Task: Add the task  Implement a feature for users to share content with friends to the section Customer Satisfaction Sprint in the project UniTech and add a Due Date to the respective task as 2023/11/13.
Action: Mouse moved to (815, 595)
Screenshot: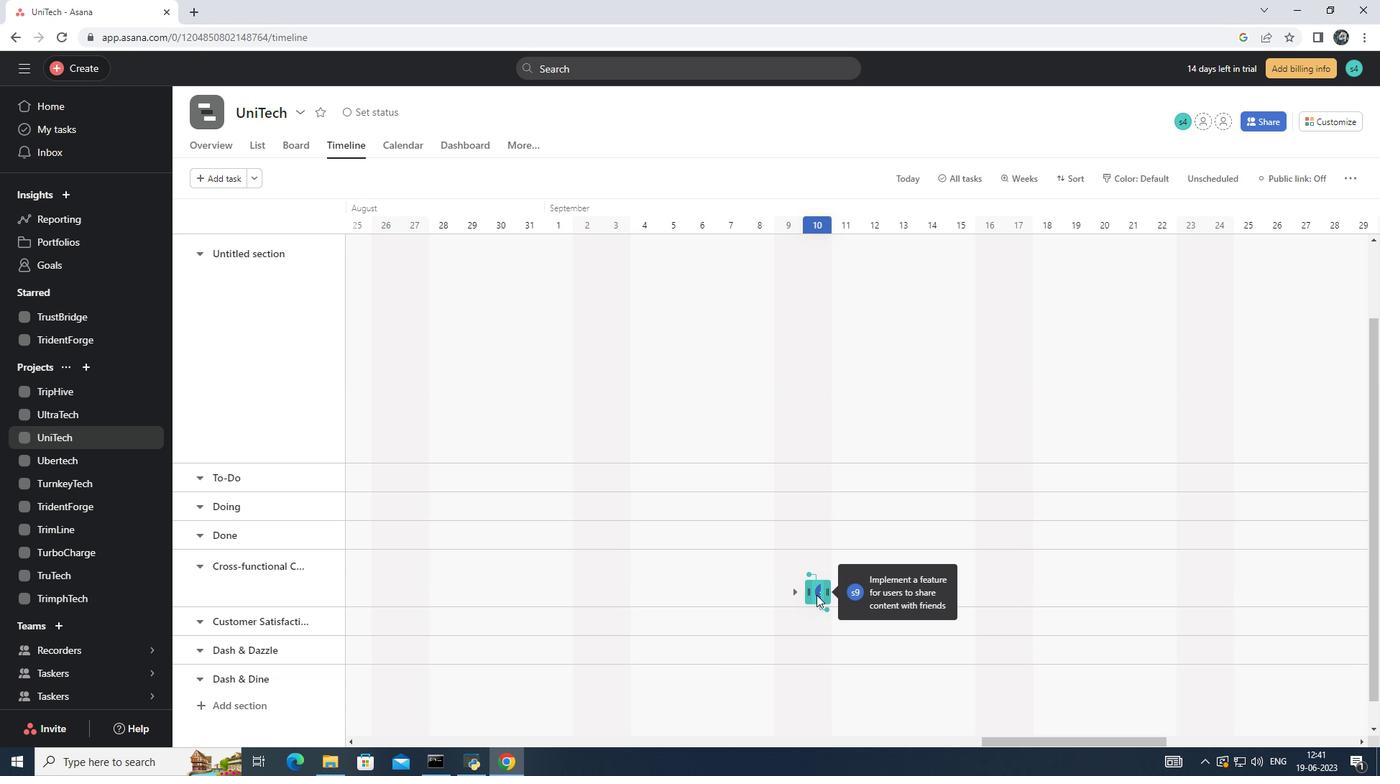
Action: Mouse pressed left at (815, 595)
Screenshot: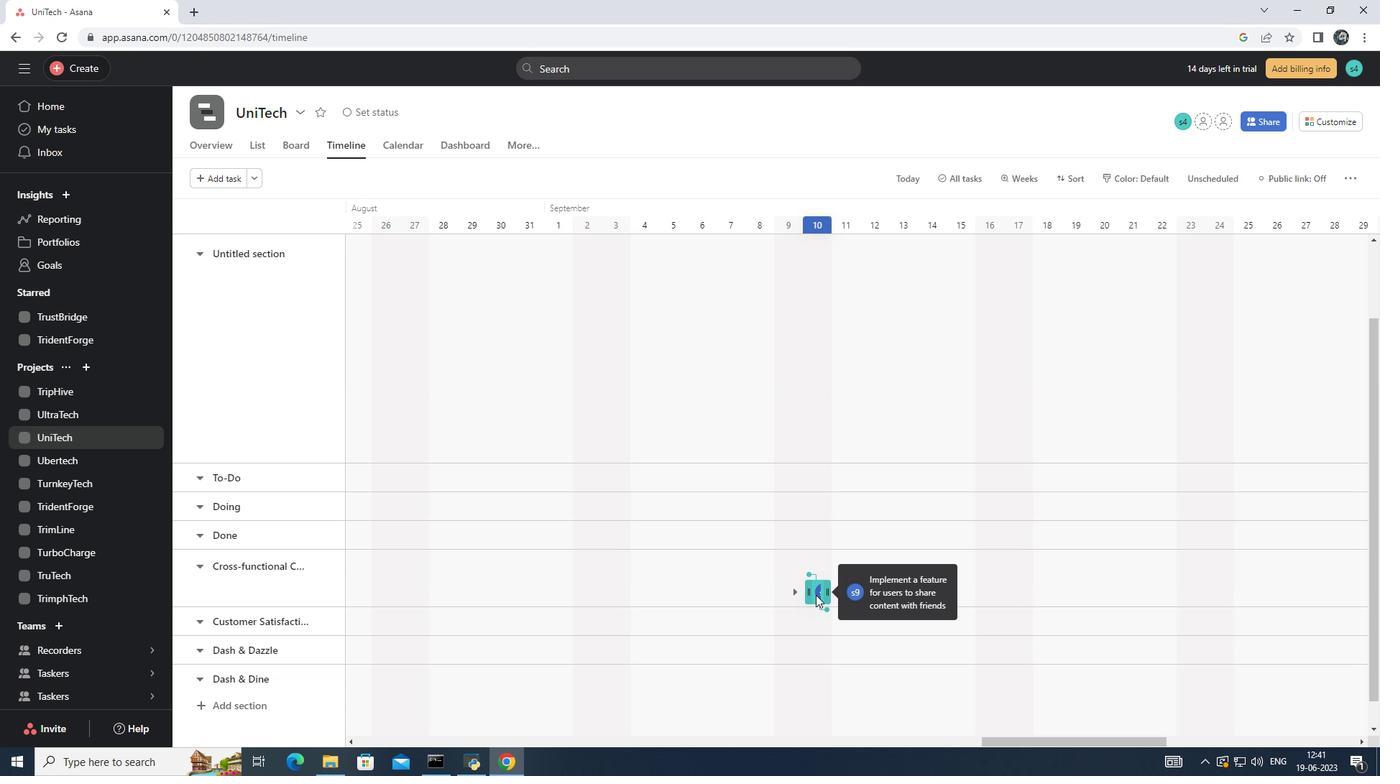 
Action: Mouse pressed left at (815, 595)
Screenshot: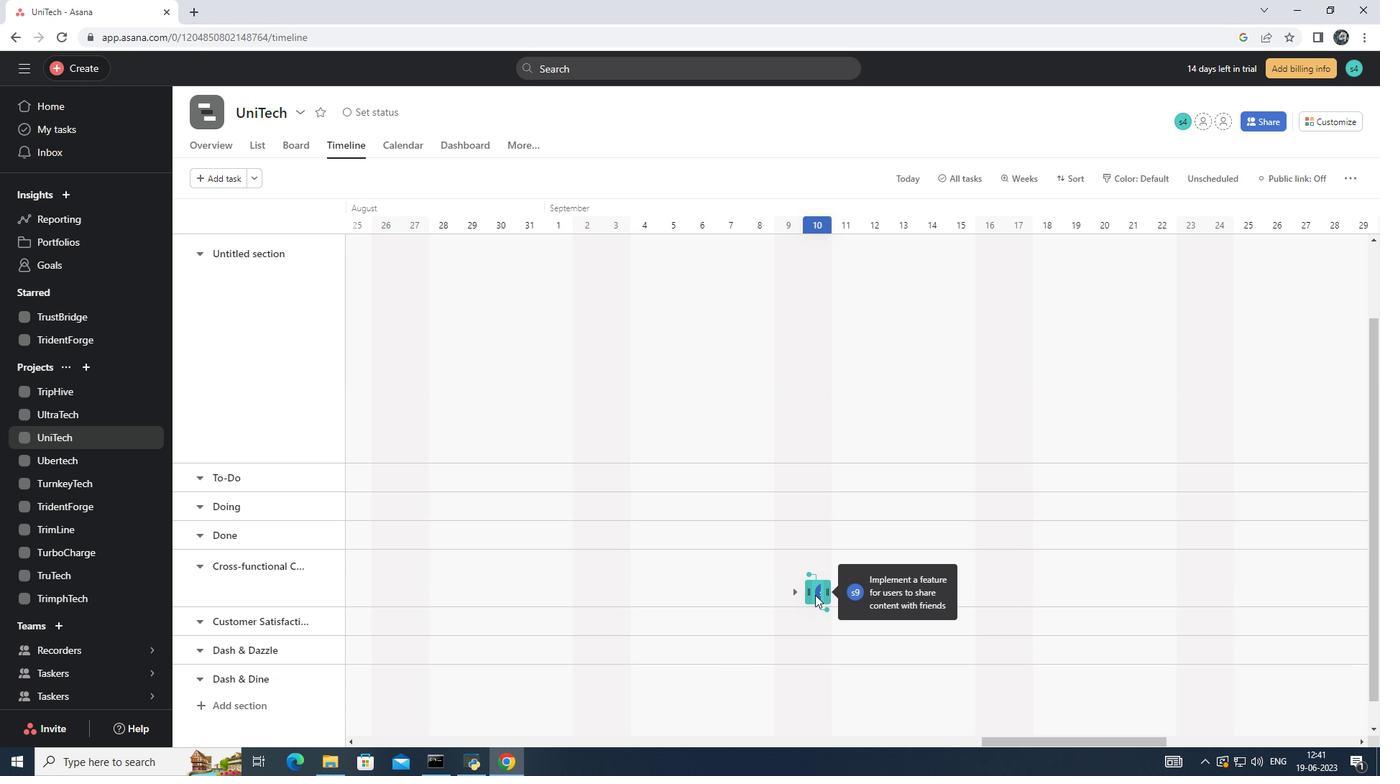 
Action: Mouse moved to (1199, 340)
Screenshot: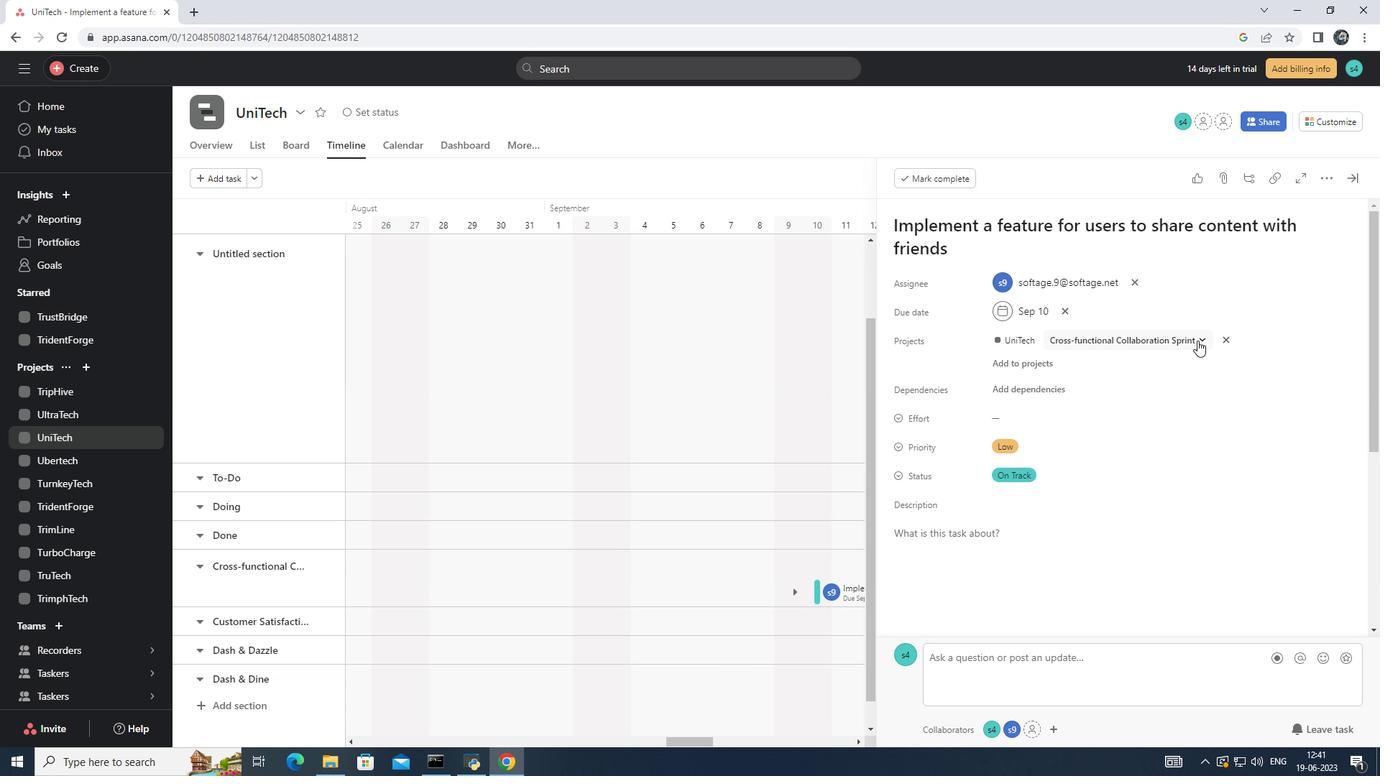 
Action: Mouse pressed left at (1199, 340)
Screenshot: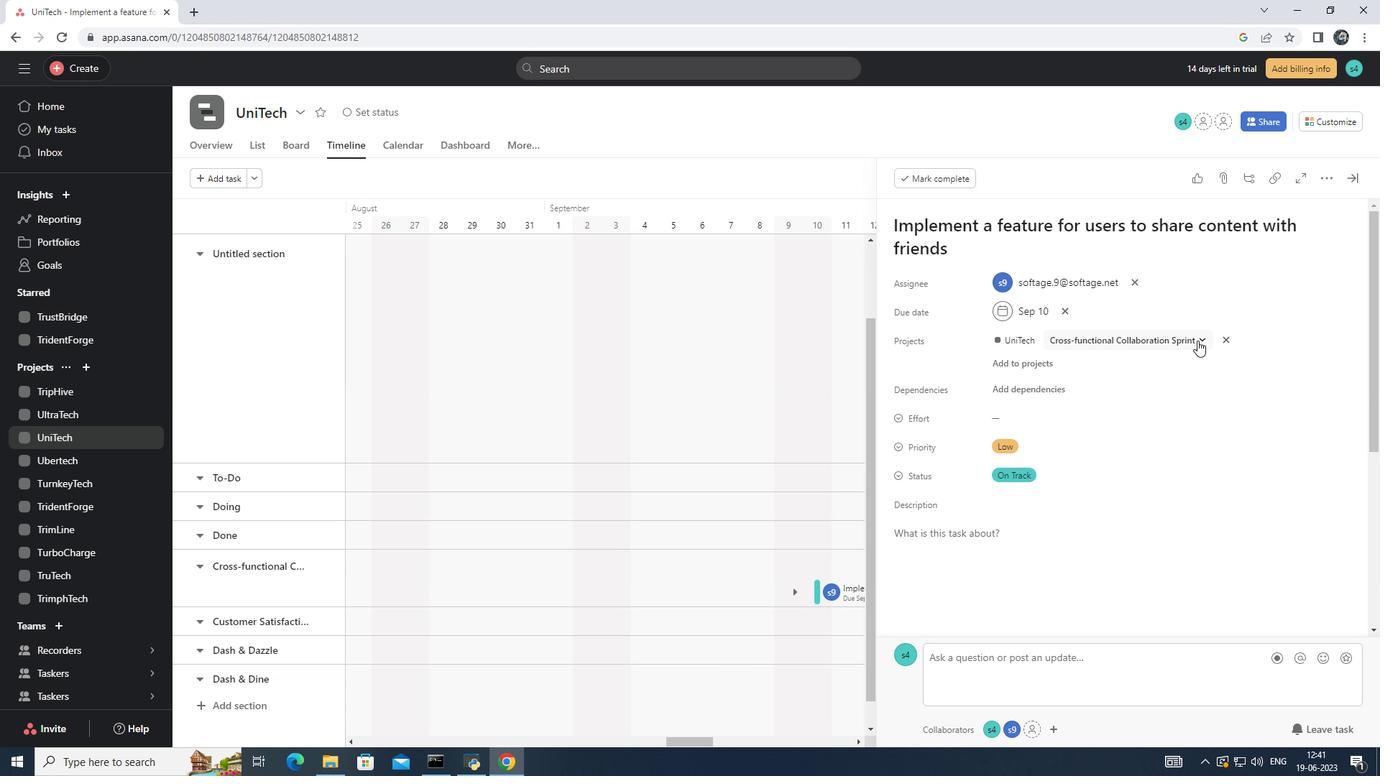 
Action: Mouse moved to (1124, 498)
Screenshot: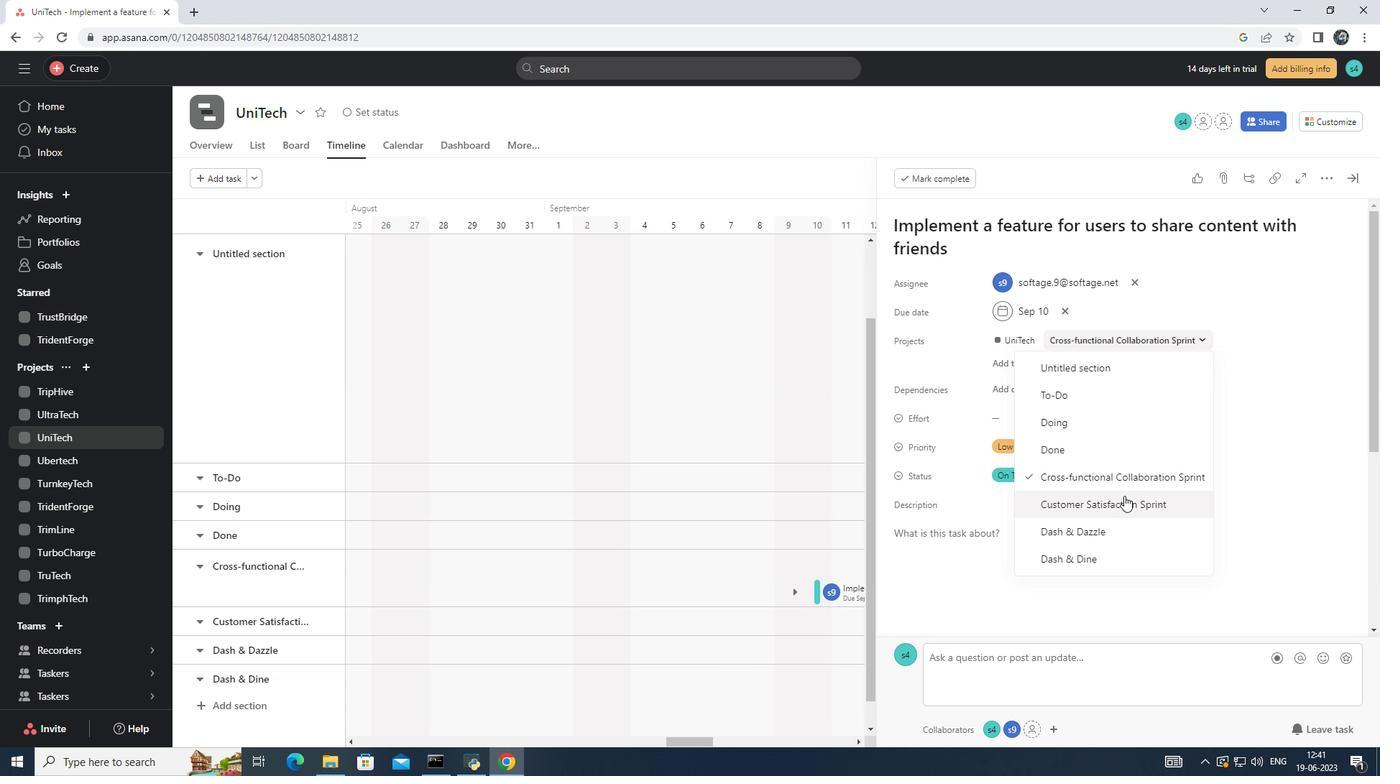 
Action: Mouse pressed left at (1124, 498)
Screenshot: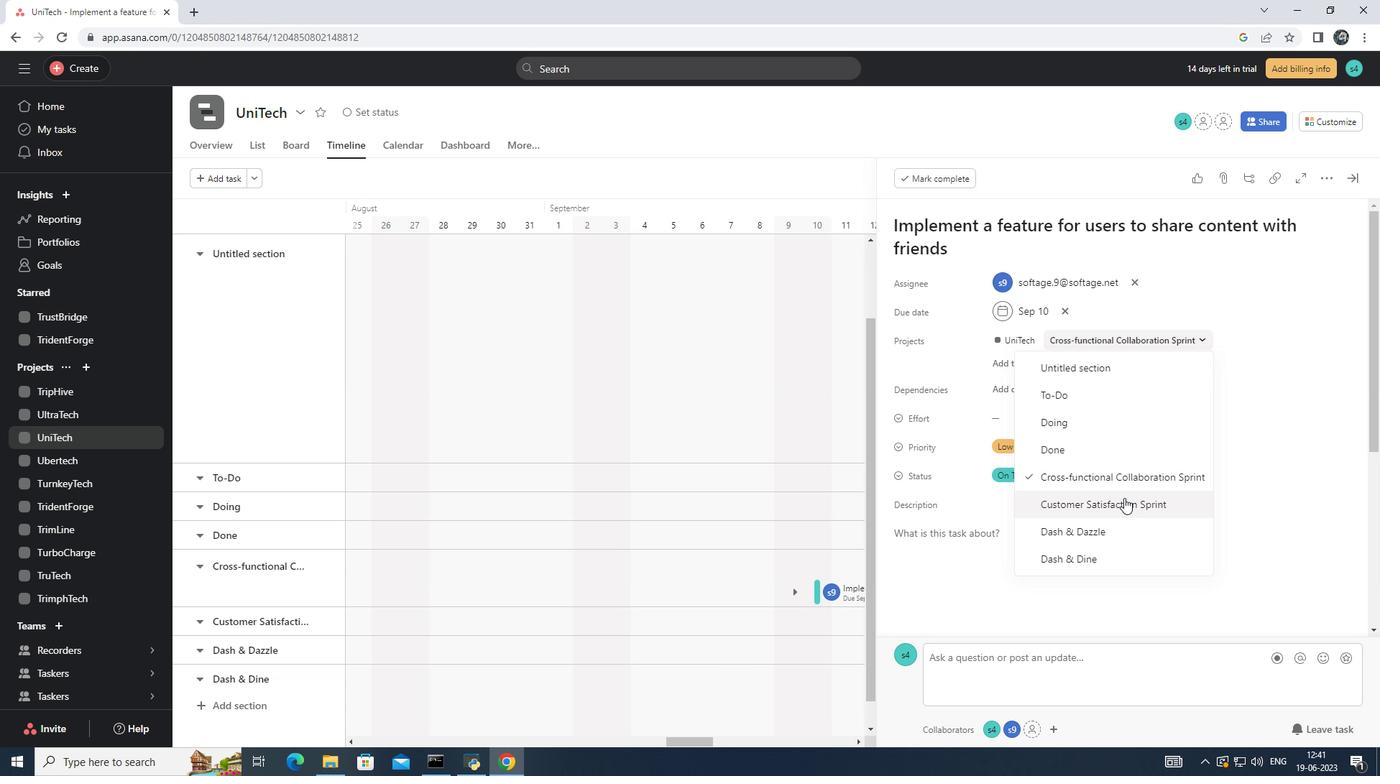 
Action: Mouse moved to (1064, 305)
Screenshot: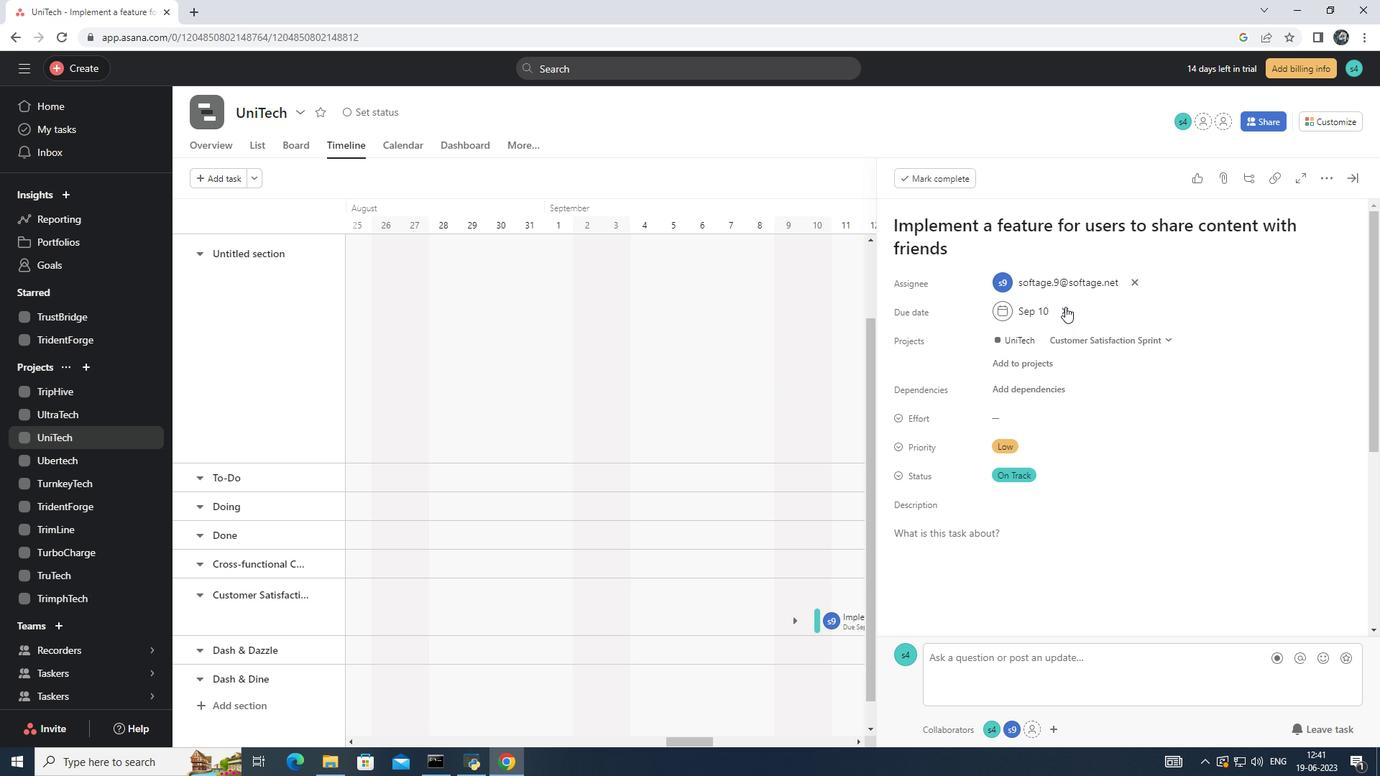 
Action: Mouse pressed left at (1064, 305)
Screenshot: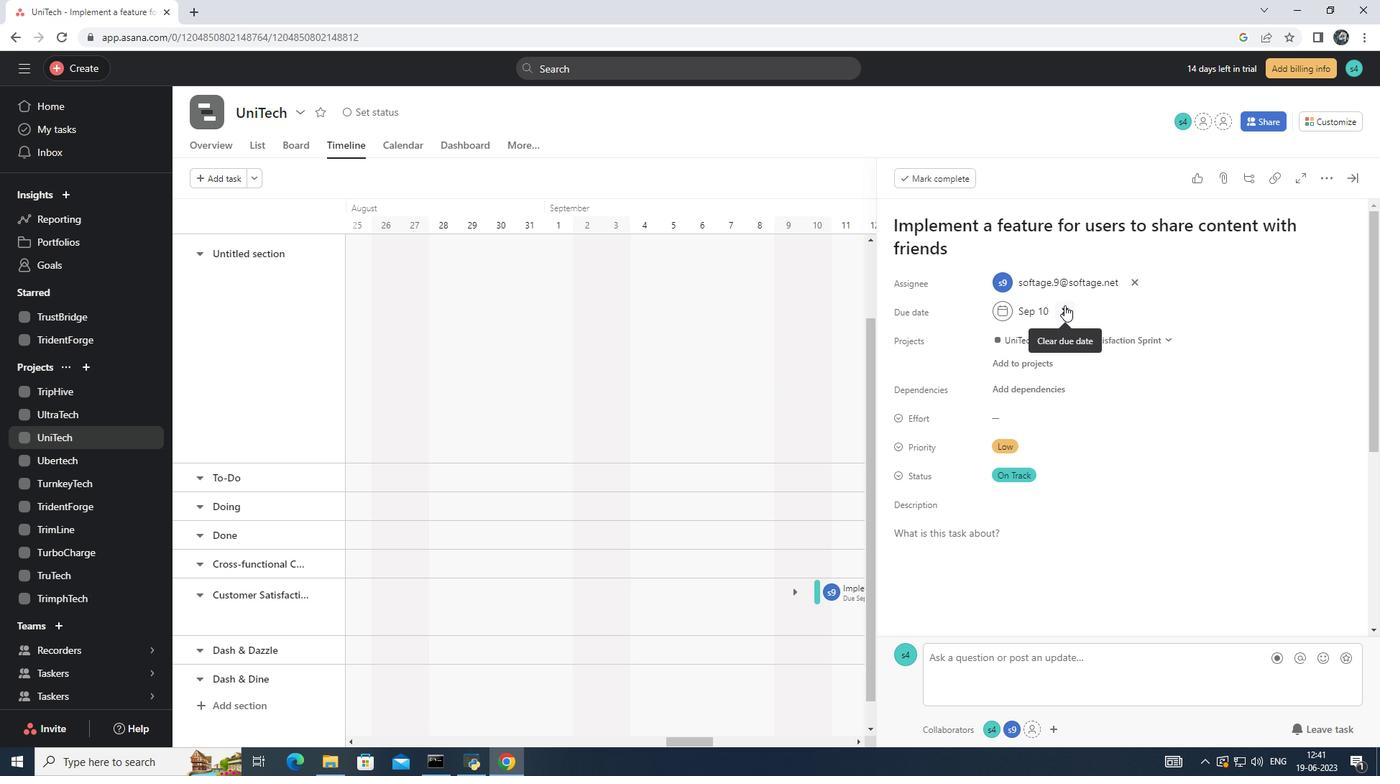 
Action: Mouse moved to (1012, 312)
Screenshot: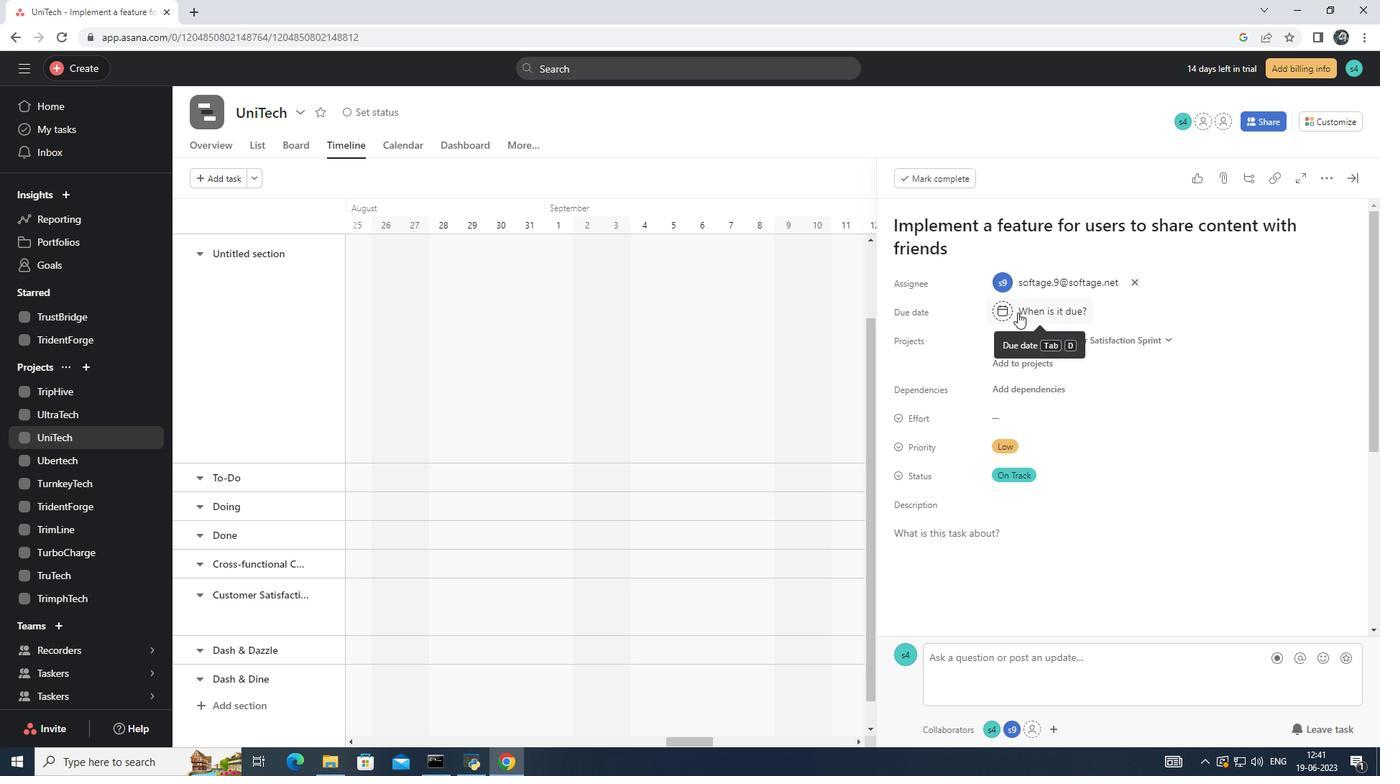 
Action: Mouse pressed left at (1012, 312)
Screenshot: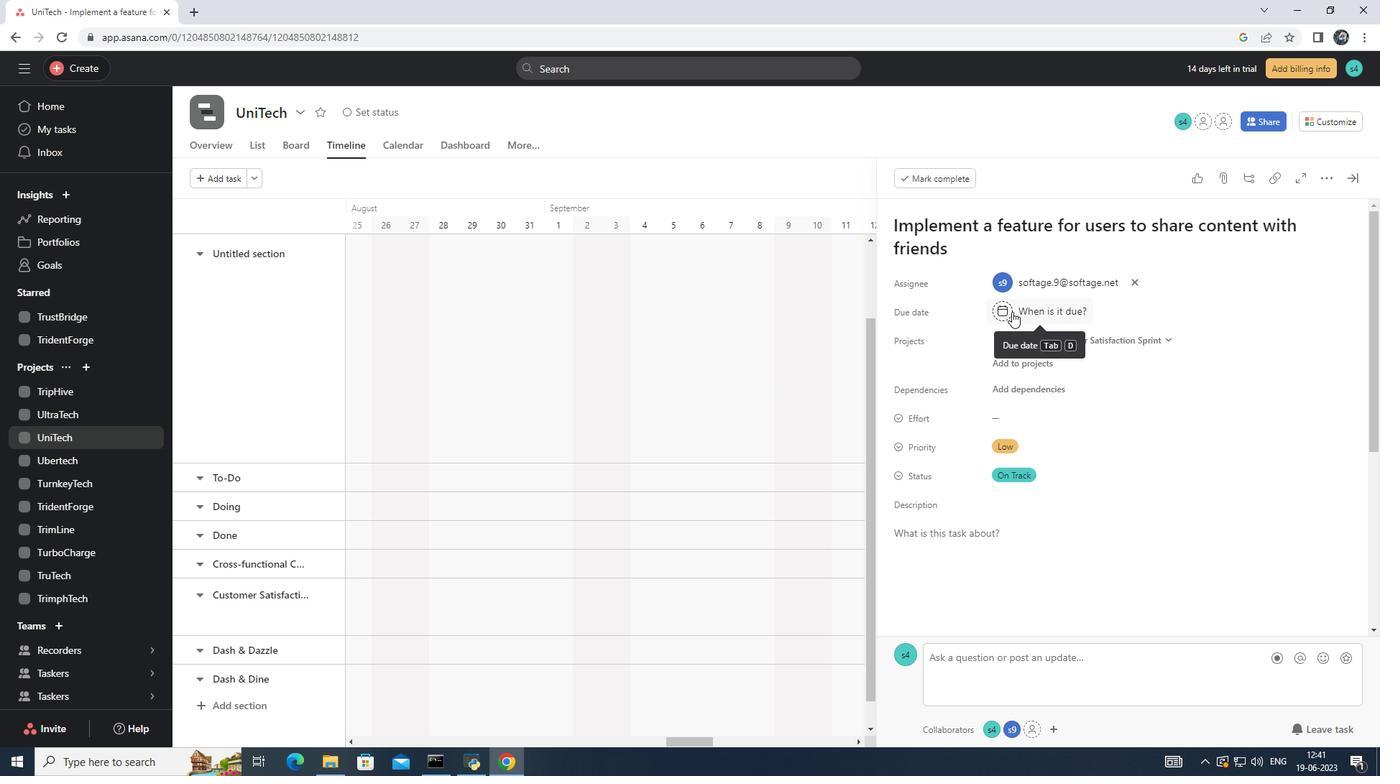 
Action: Key pressed 2023/11/13<Key.enter>
Screenshot: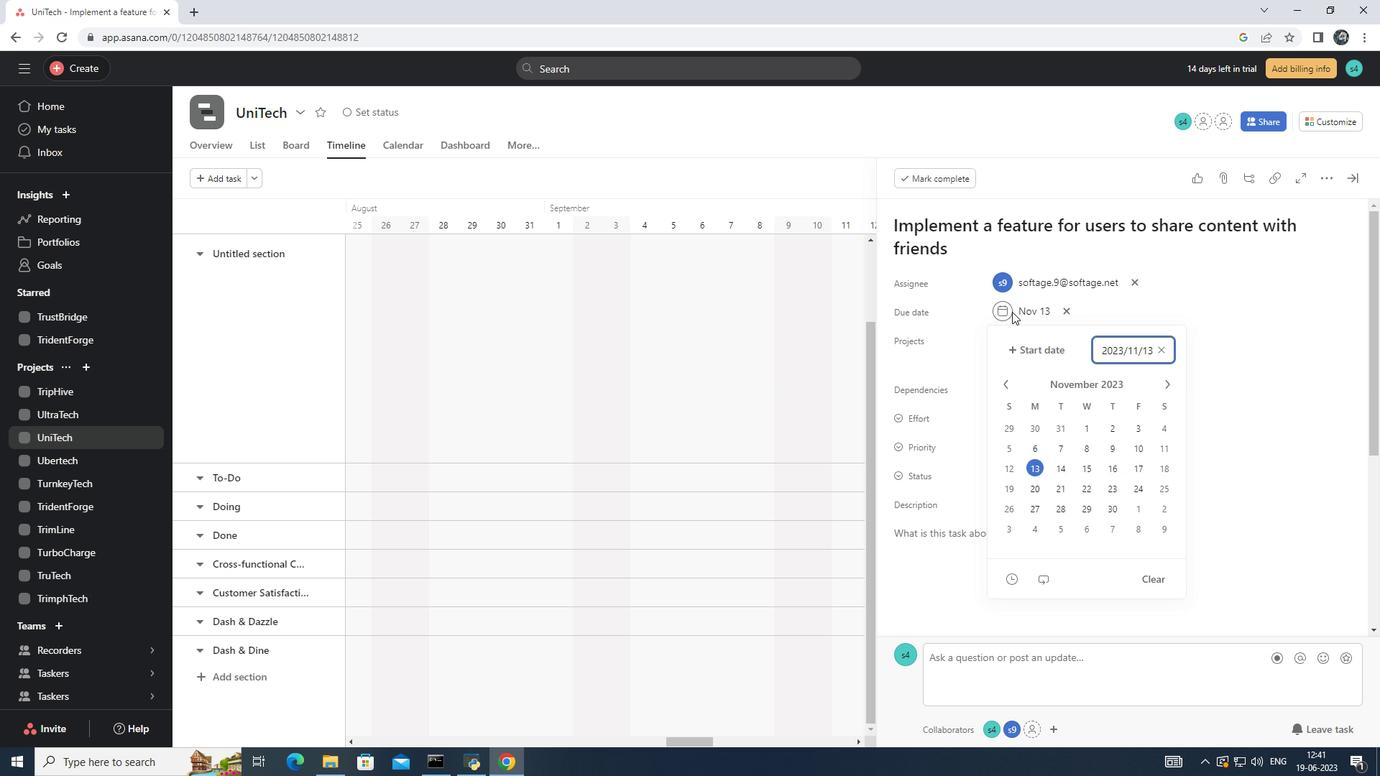 
